 Task: Slide 10 - Name Of The Section.
Action: Mouse moved to (44, 104)
Screenshot: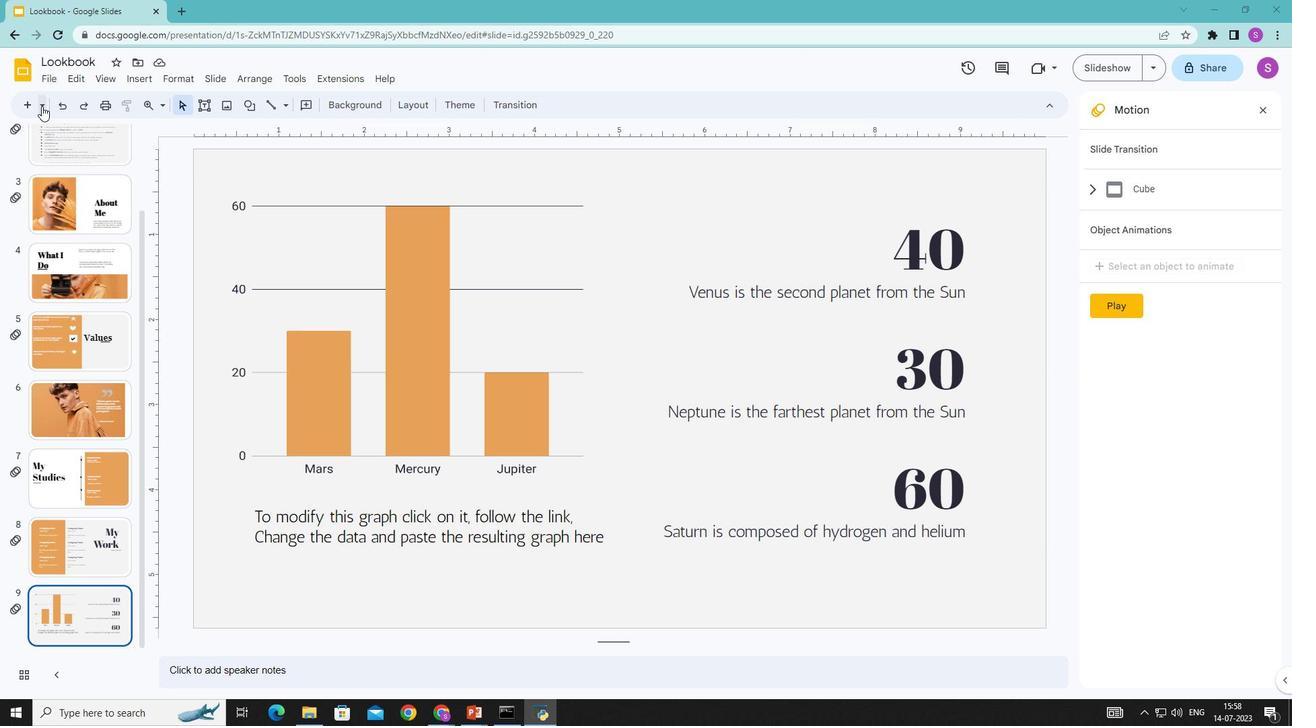 
Action: Mouse pressed left at (44, 104)
Screenshot: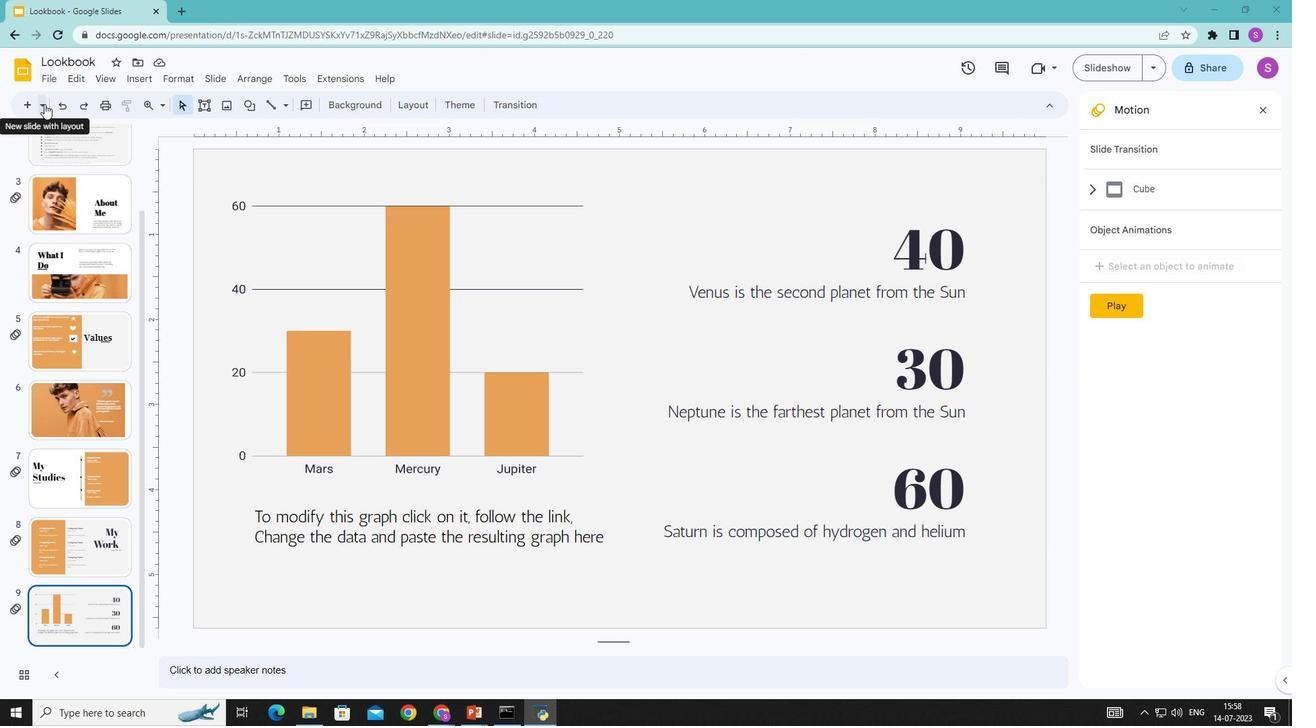 
Action: Mouse moved to (132, 148)
Screenshot: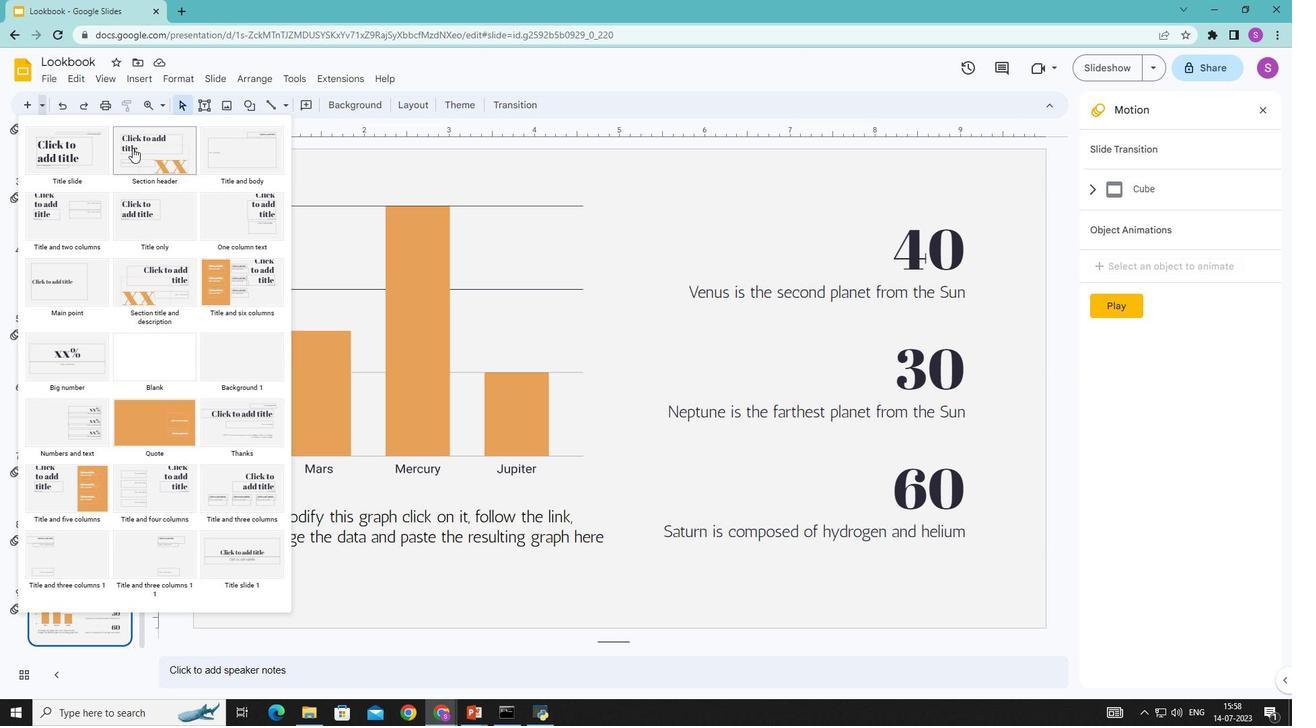 
Action: Mouse pressed left at (132, 148)
Screenshot: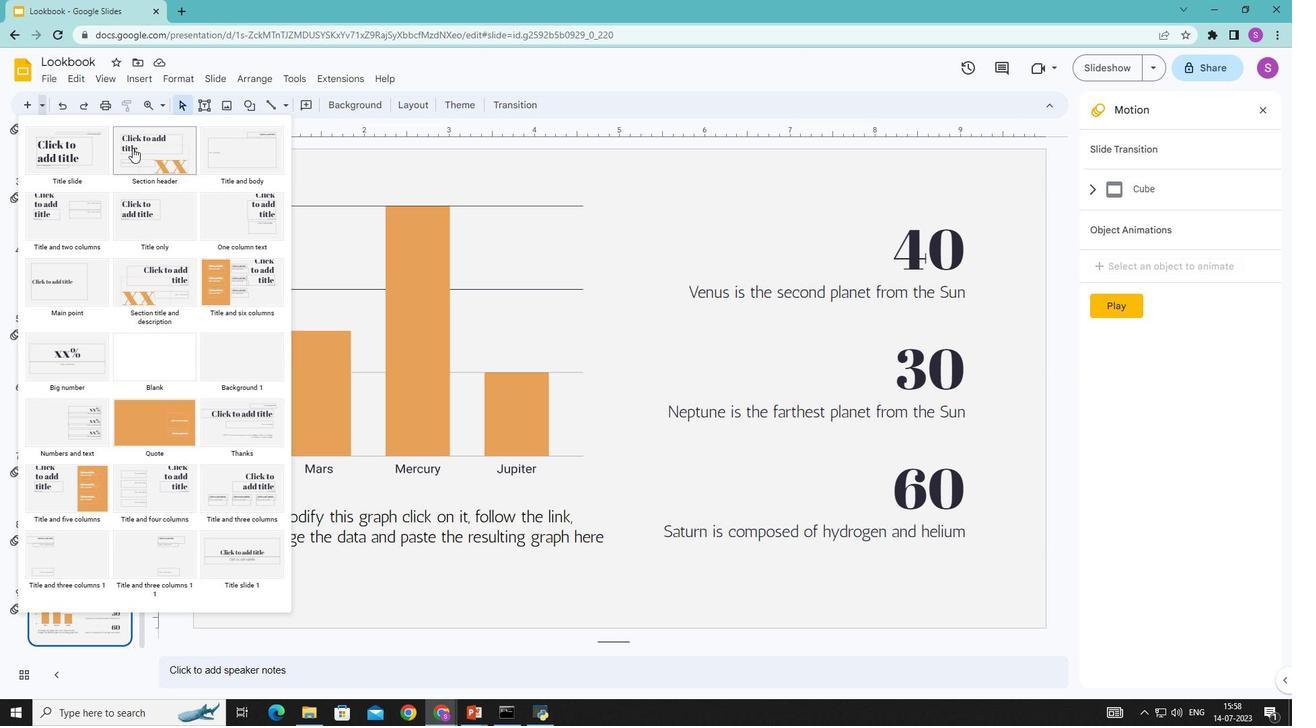 
Action: Mouse moved to (419, 262)
Screenshot: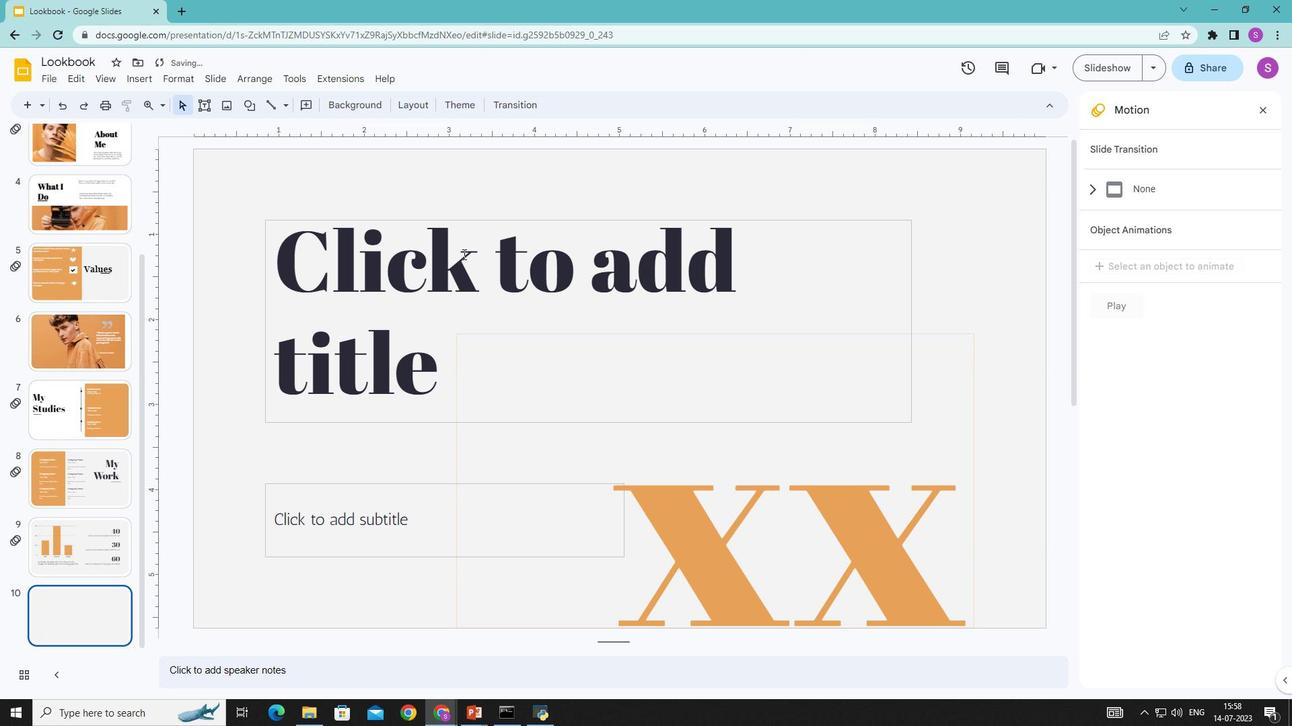 
Action: Mouse pressed left at (419, 262)
Screenshot: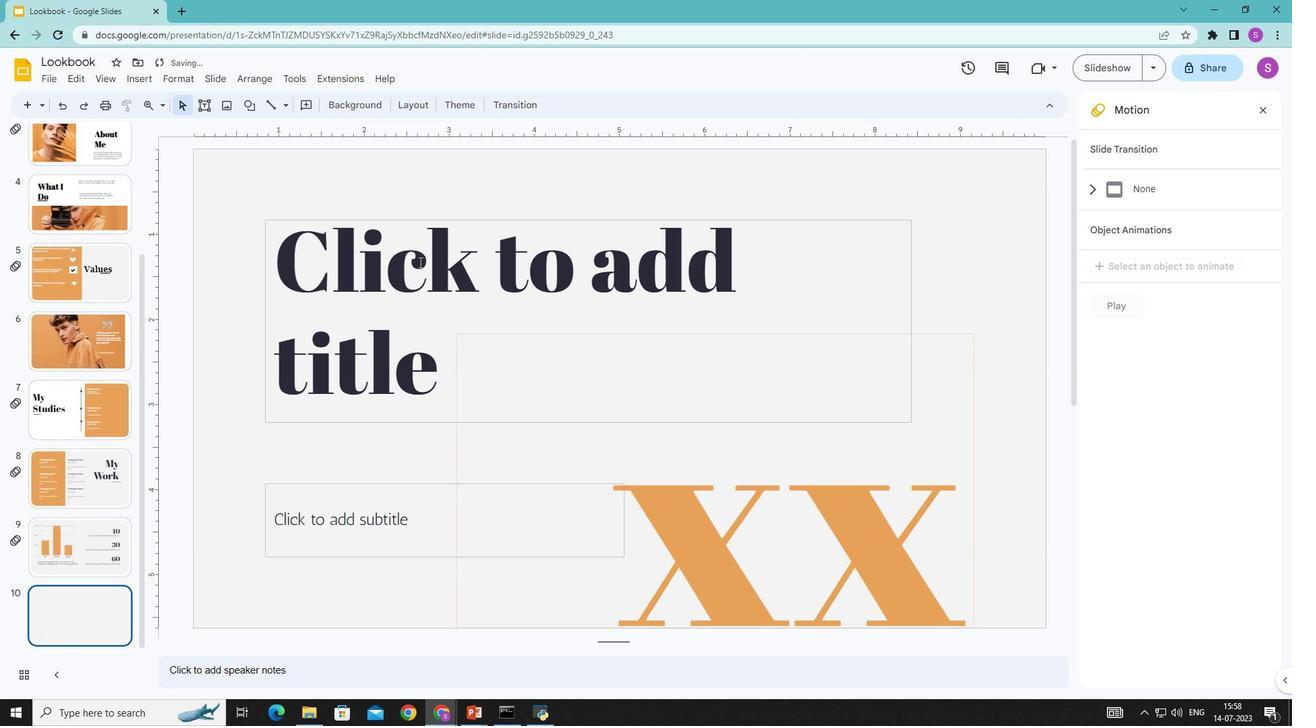 
Action: Mouse moved to (414, 265)
Screenshot: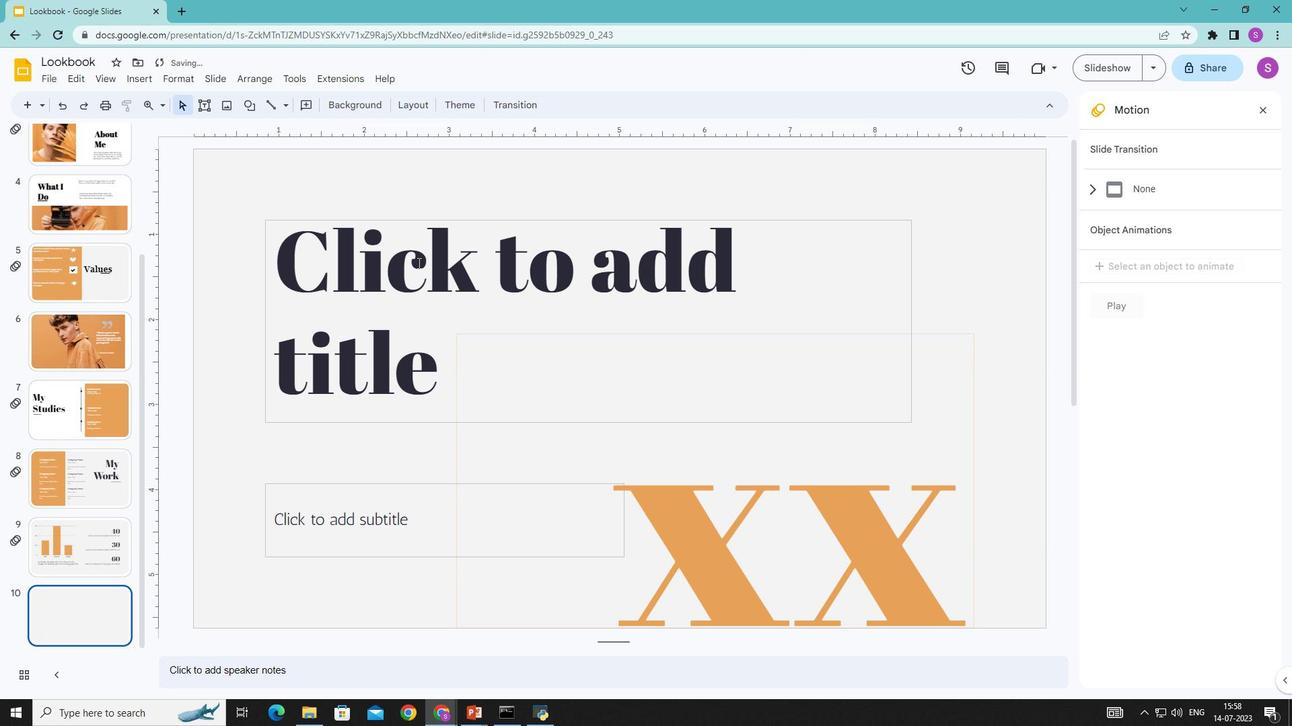
Action: Key pressed <Key.shift>Name<Key.space>of<Key.space>the<Key.space><Key.shift>Section
Screenshot: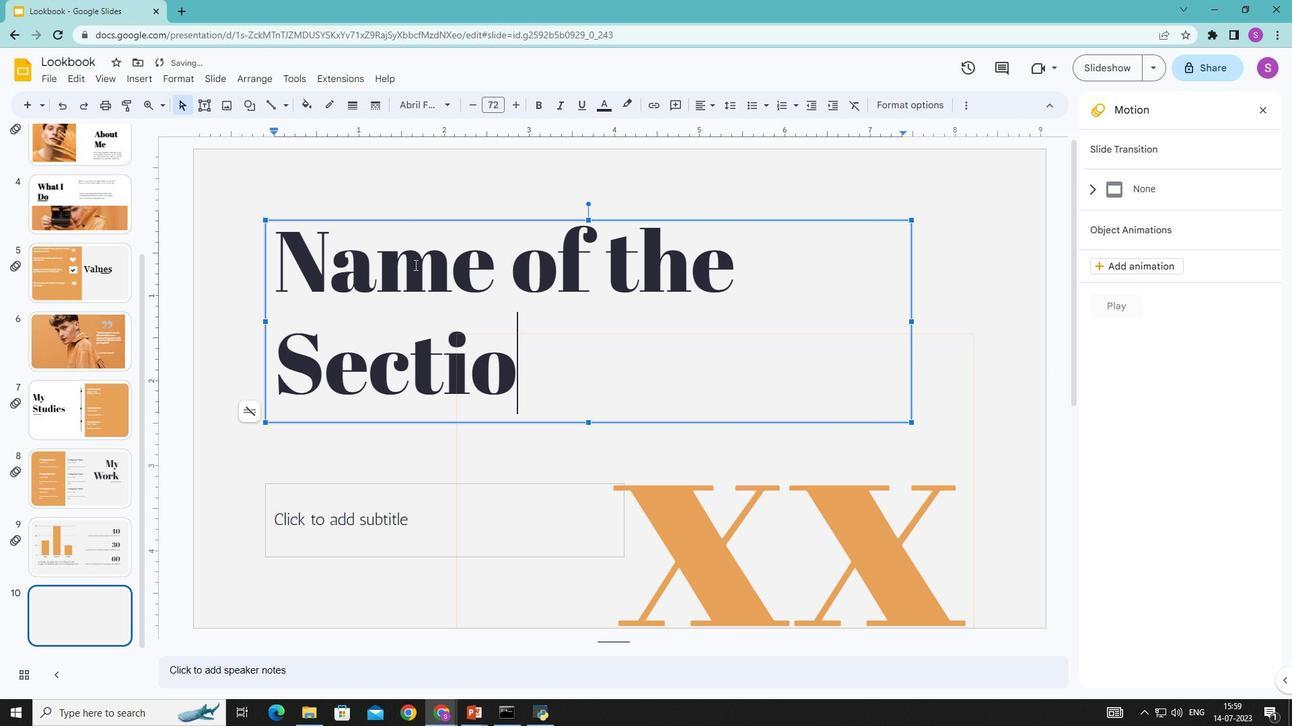 
Action: Mouse moved to (330, 527)
Screenshot: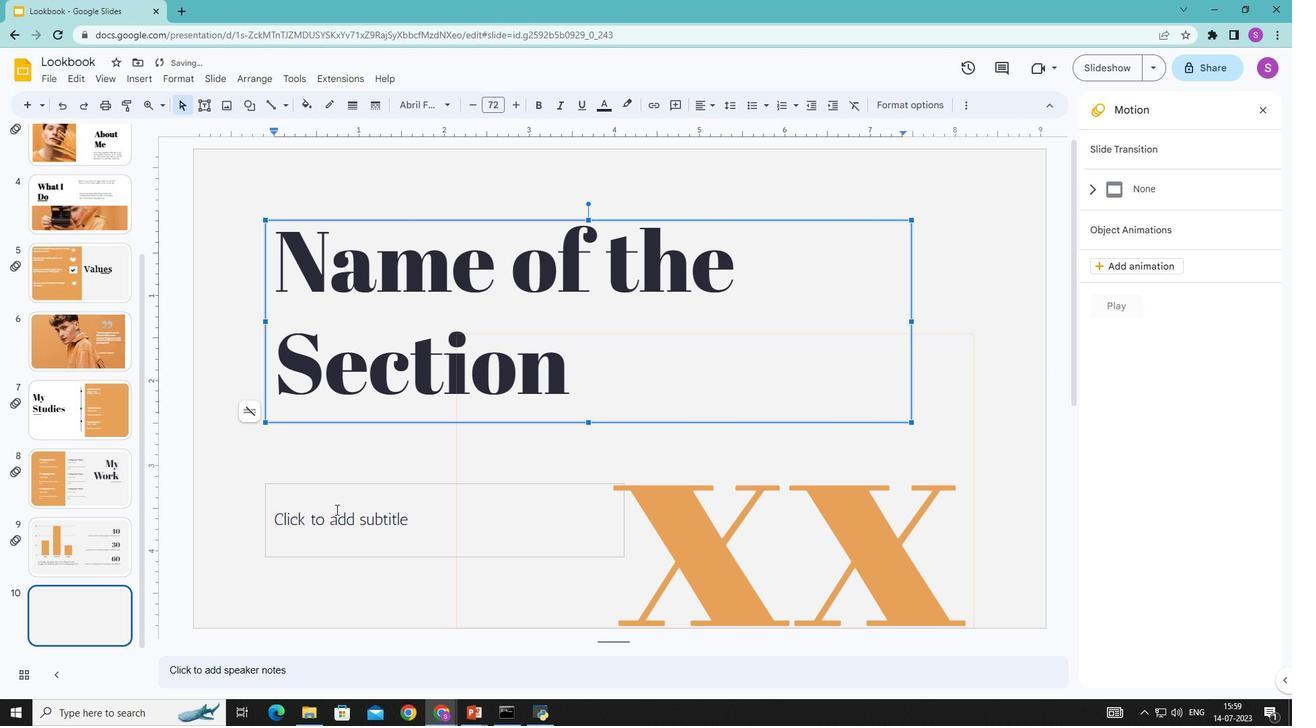 
Action: Mouse pressed left at (330, 527)
Screenshot: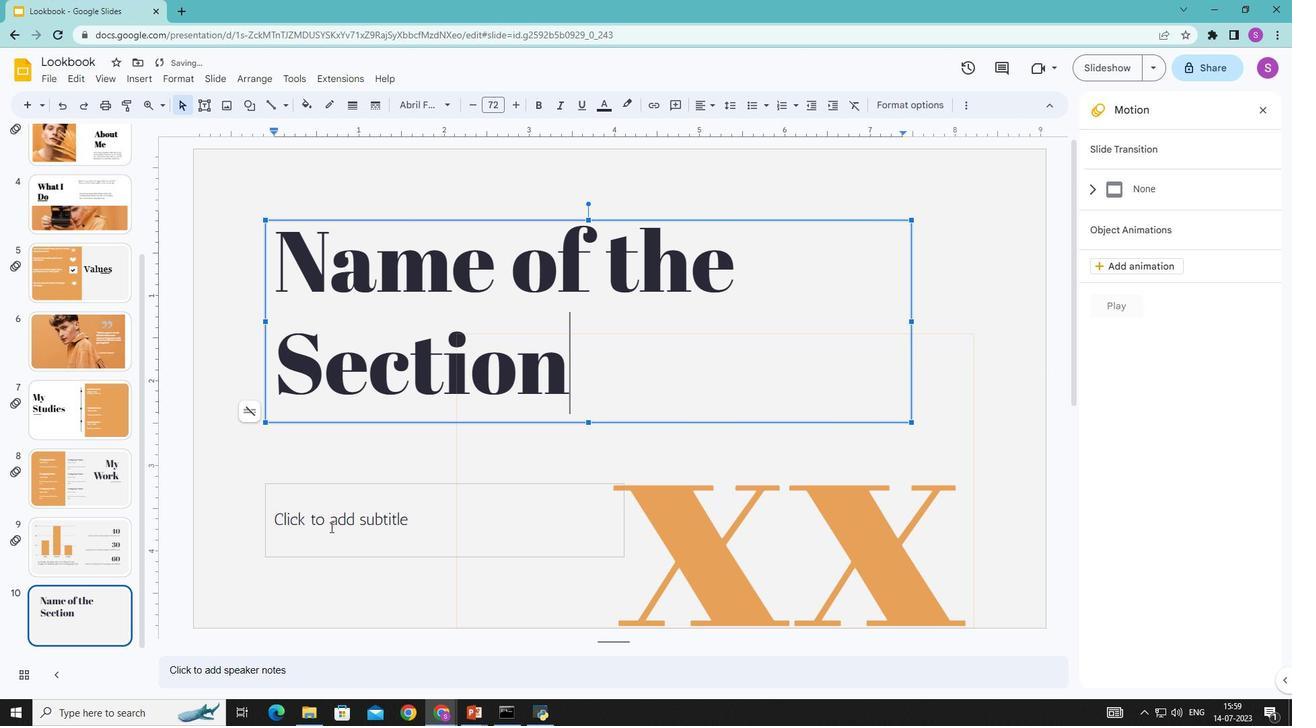 
Action: Key pressed <Key.shift>Mercury<Key.space>is<Key.space>the<Key.space>closest<Key.space>planet<Key.space>to<Key.space>the<Key.space><Key.shift>Sun<Key.space>and<Key.space>the<Key.space>smallest<Key.space>one<Key.space>i
Screenshot: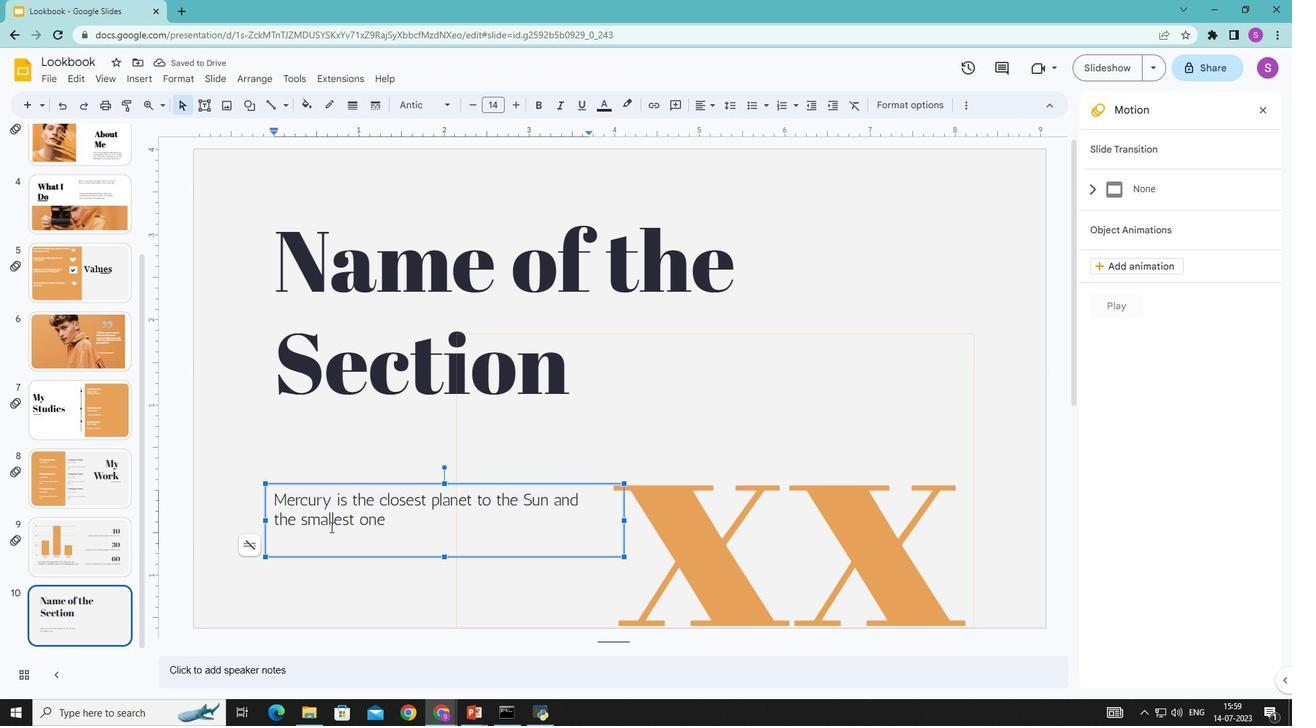 
Action: Mouse moved to (330, 528)
Screenshot: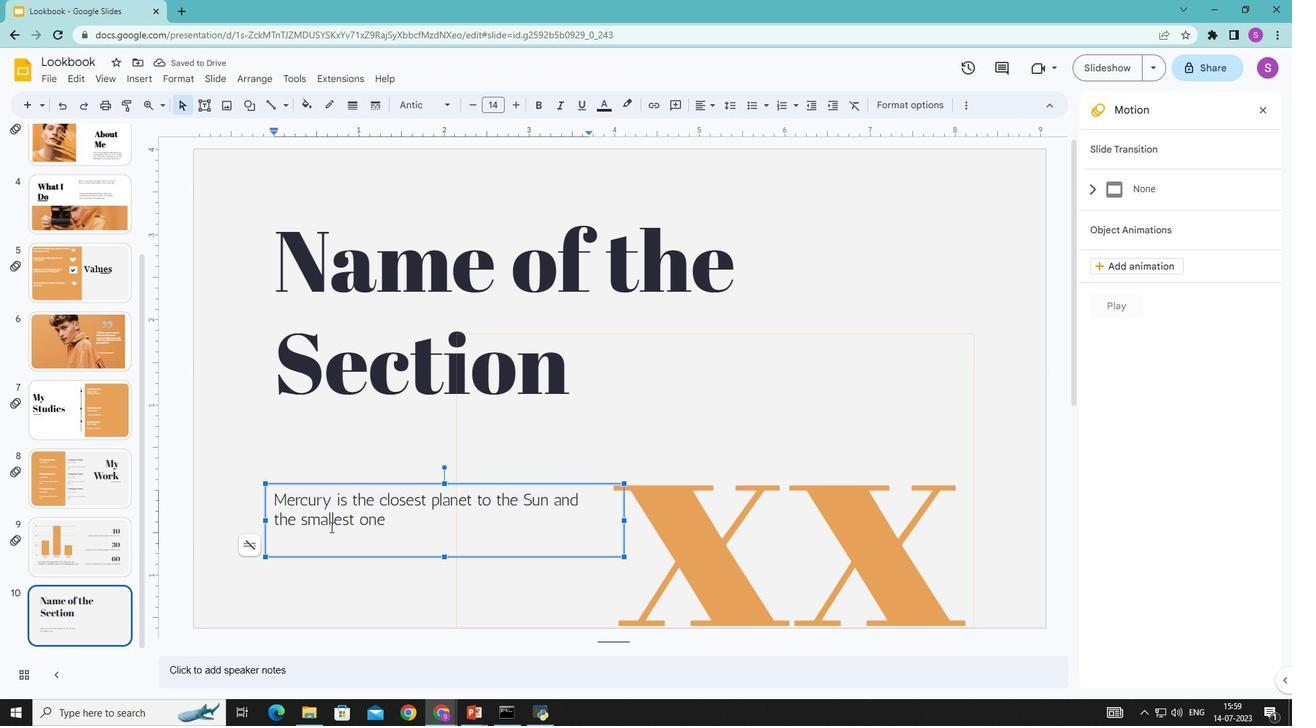 
Action: Key pressed n<Key.space>our<Key.space><Key.shift>Solar<Key.space><Key.shift>System
Screenshot: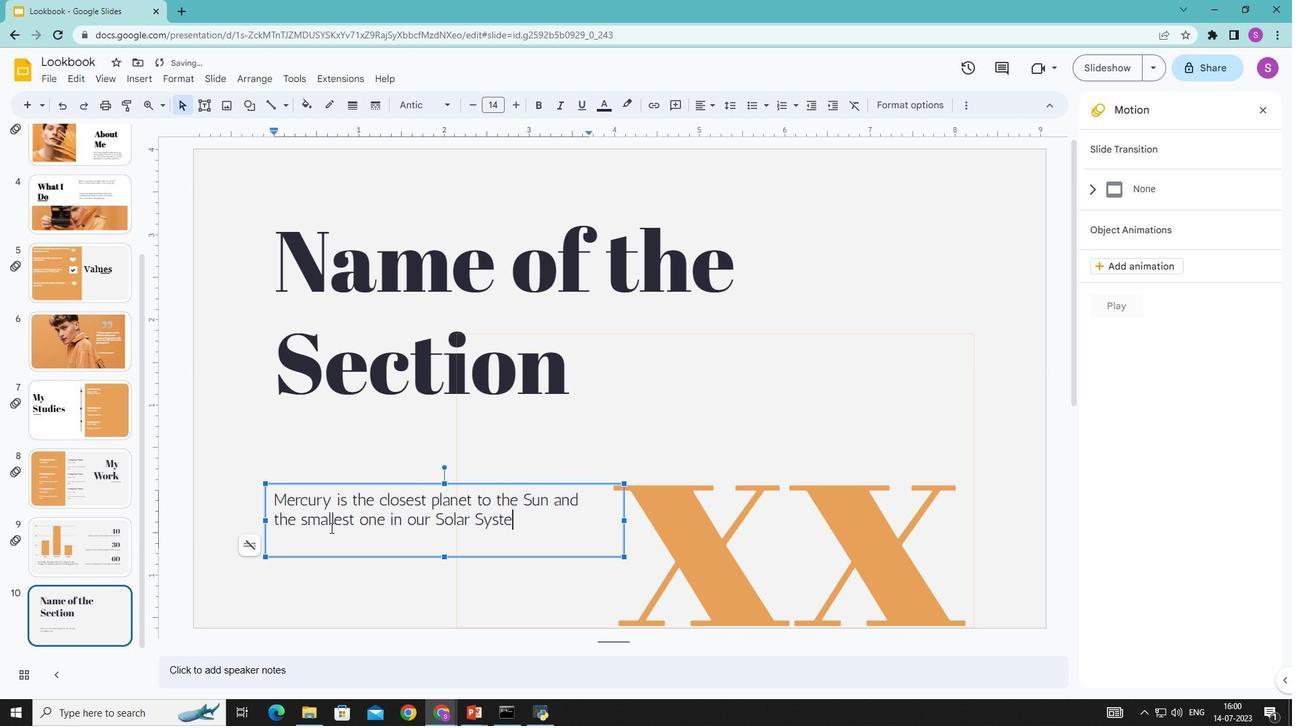 
Action: Mouse moved to (757, 554)
Screenshot: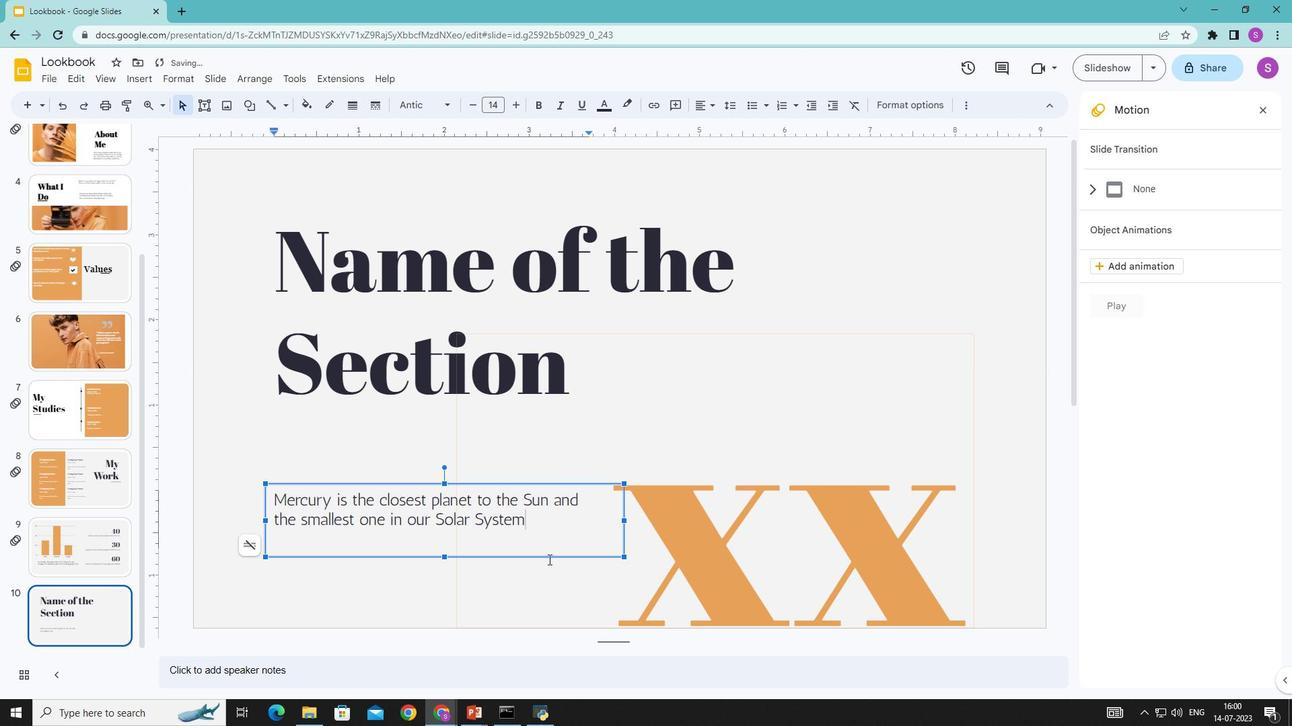 
Action: Mouse pressed left at (757, 554)
Screenshot: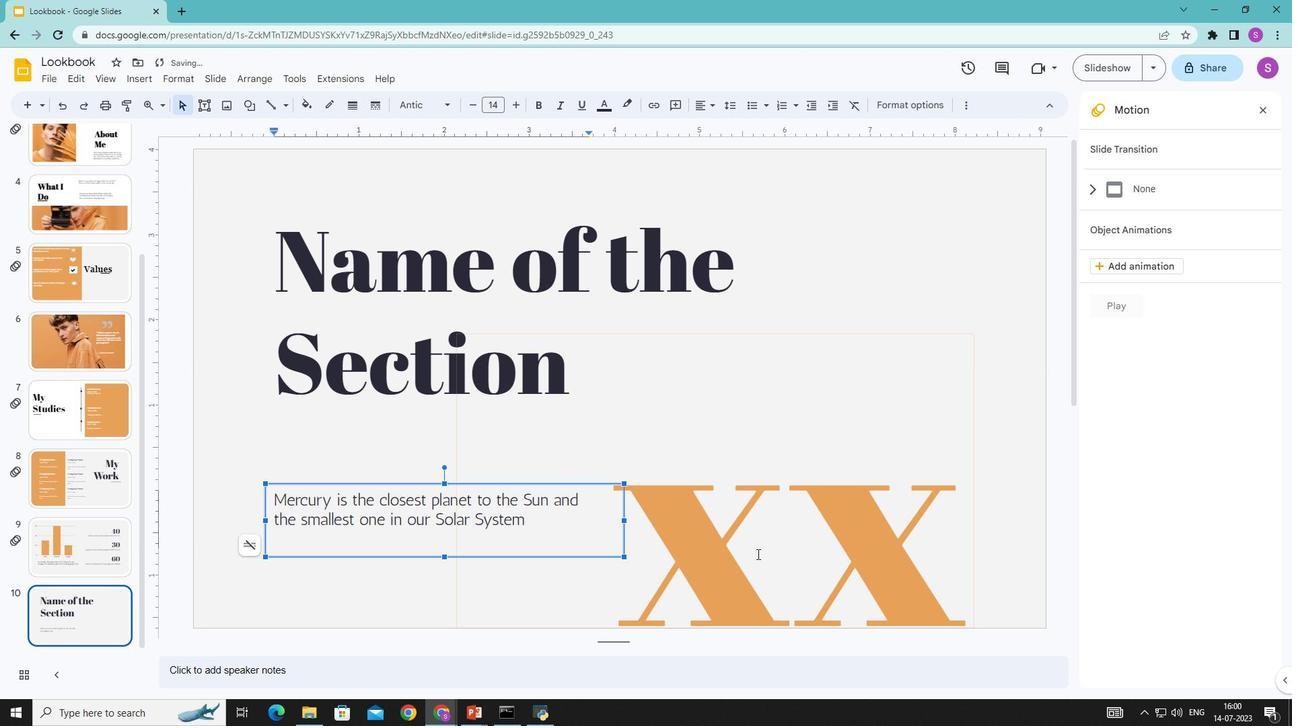 
Action: Mouse moved to (757, 552)
Screenshot: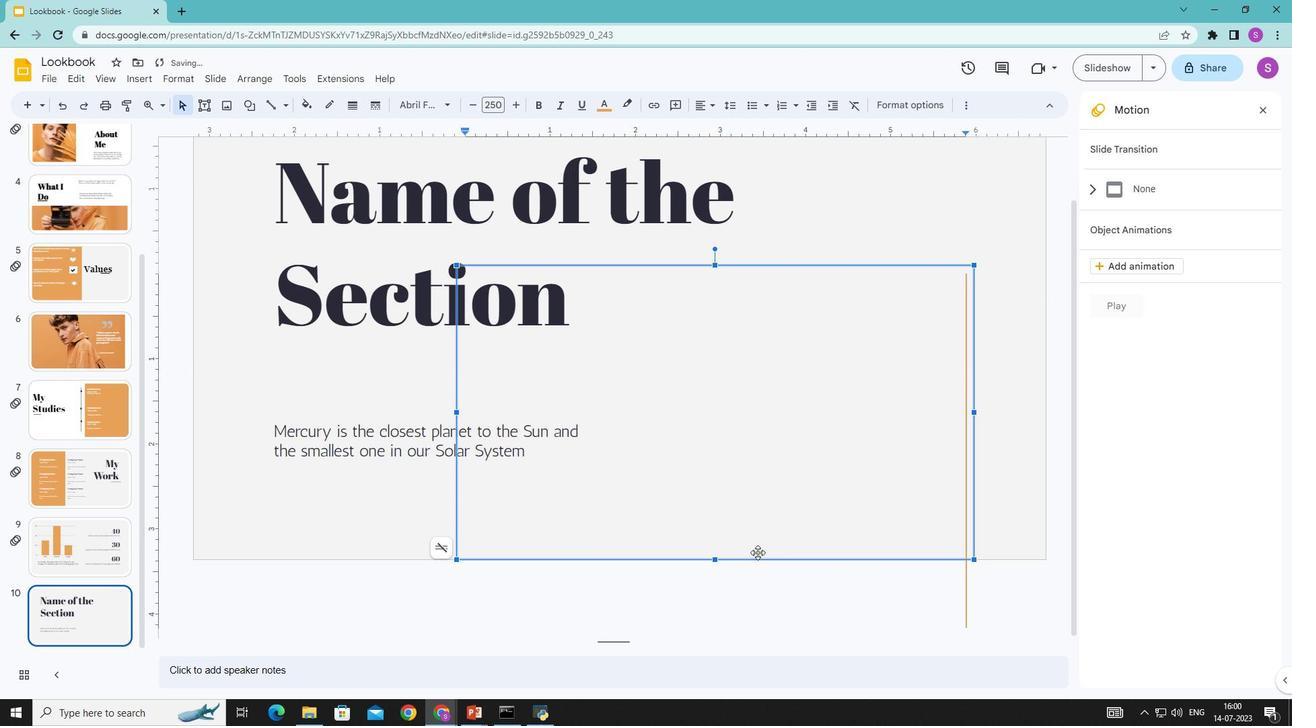 
Action: Key pressed 0
Screenshot: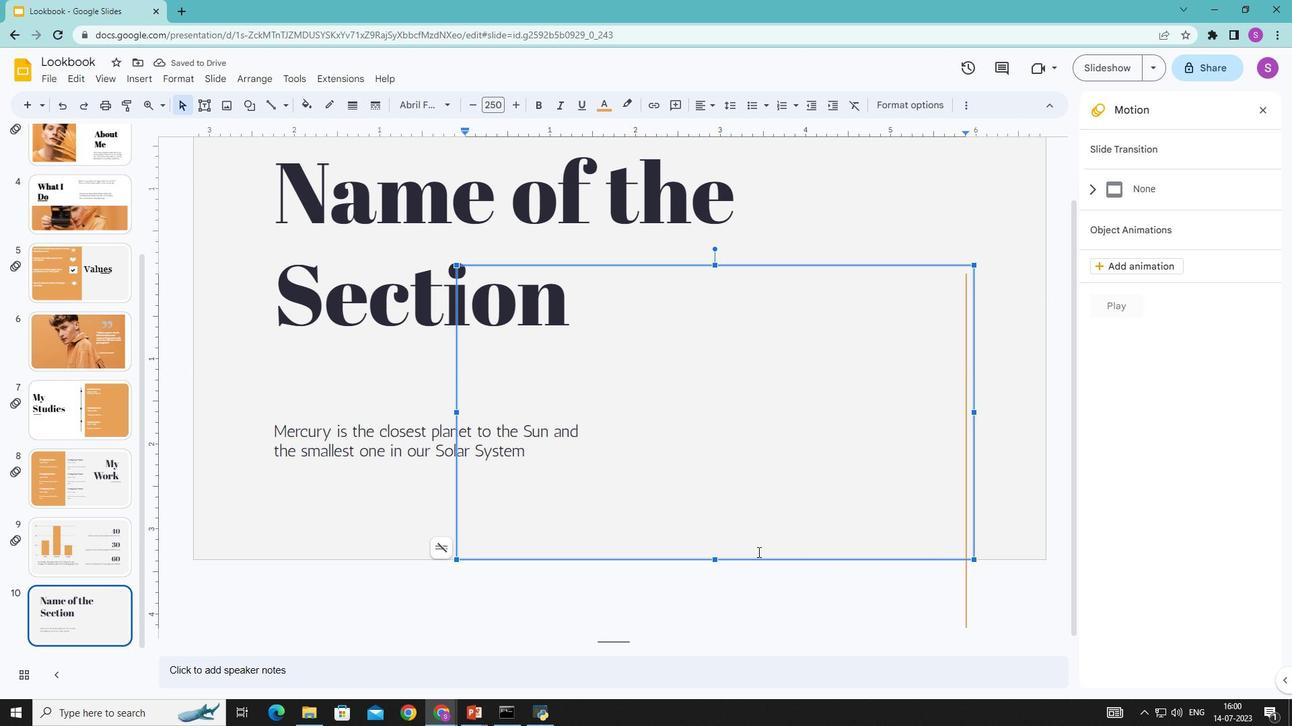 
Action: Mouse moved to (757, 551)
Screenshot: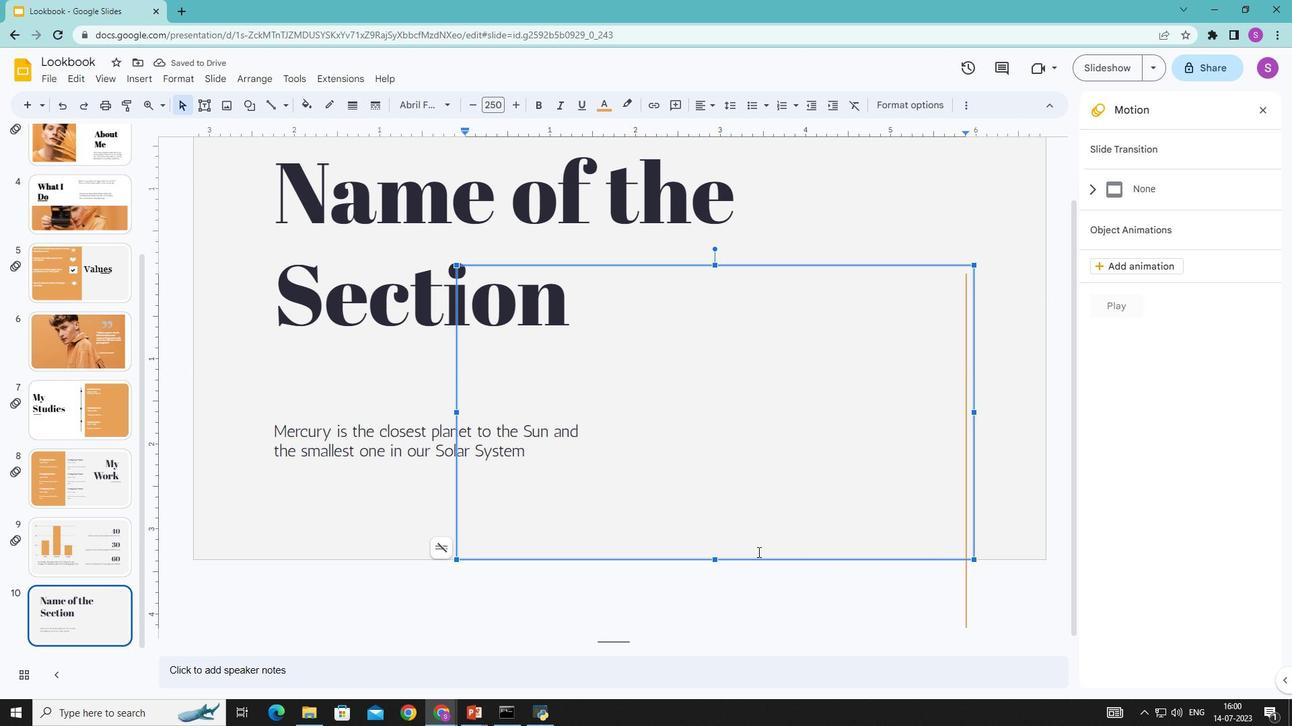 
Action: Key pressed 1
Screenshot: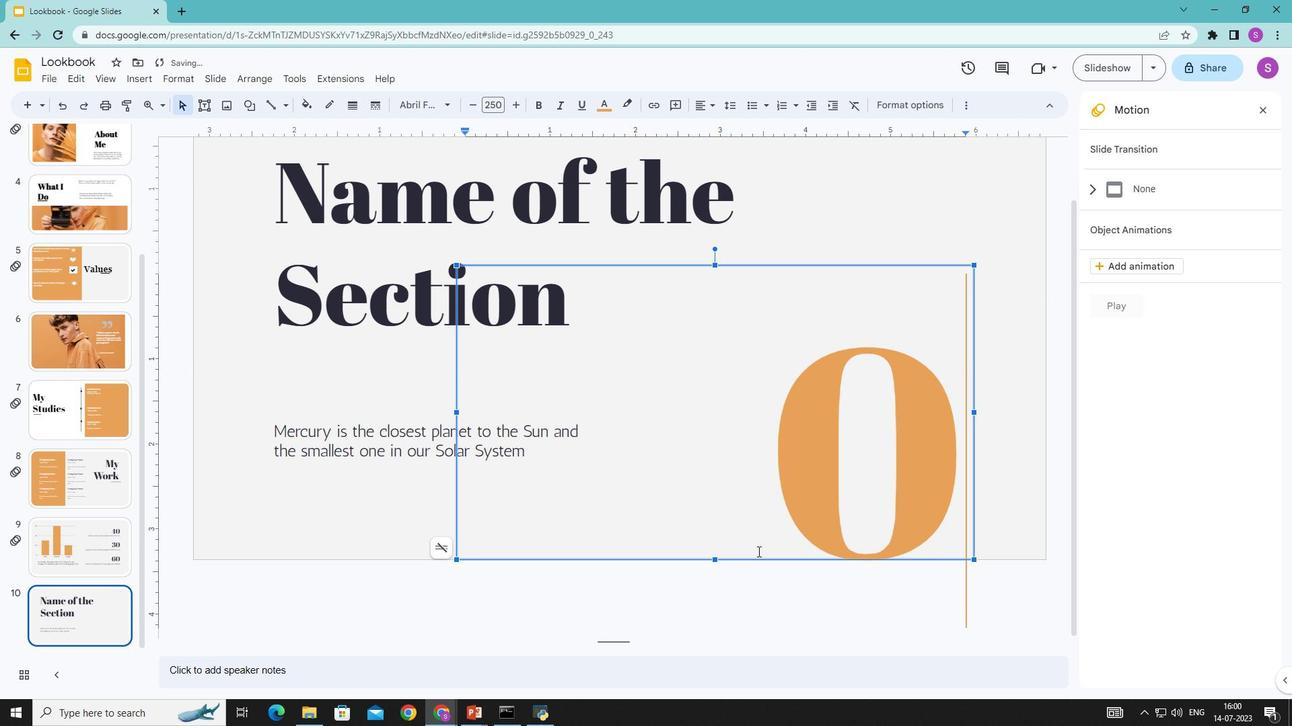 
Action: Mouse moved to (852, 204)
Screenshot: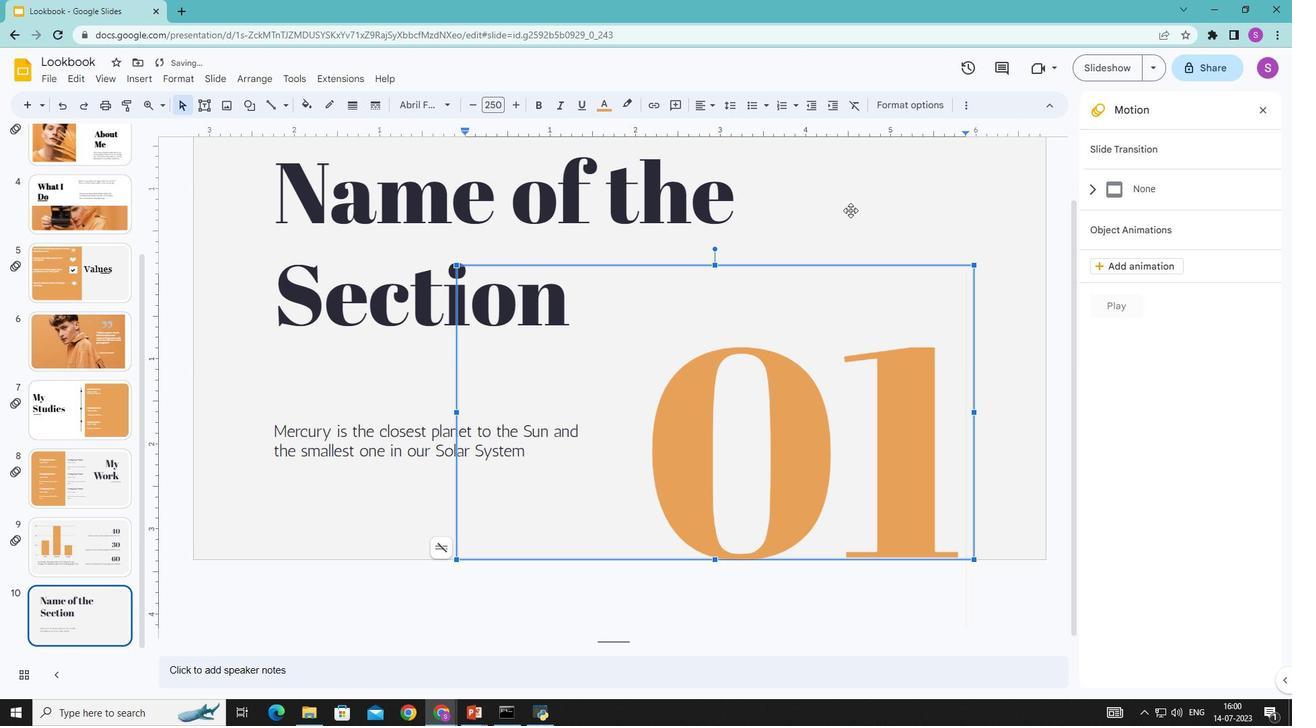 
Action: Mouse pressed left at (852, 204)
Screenshot: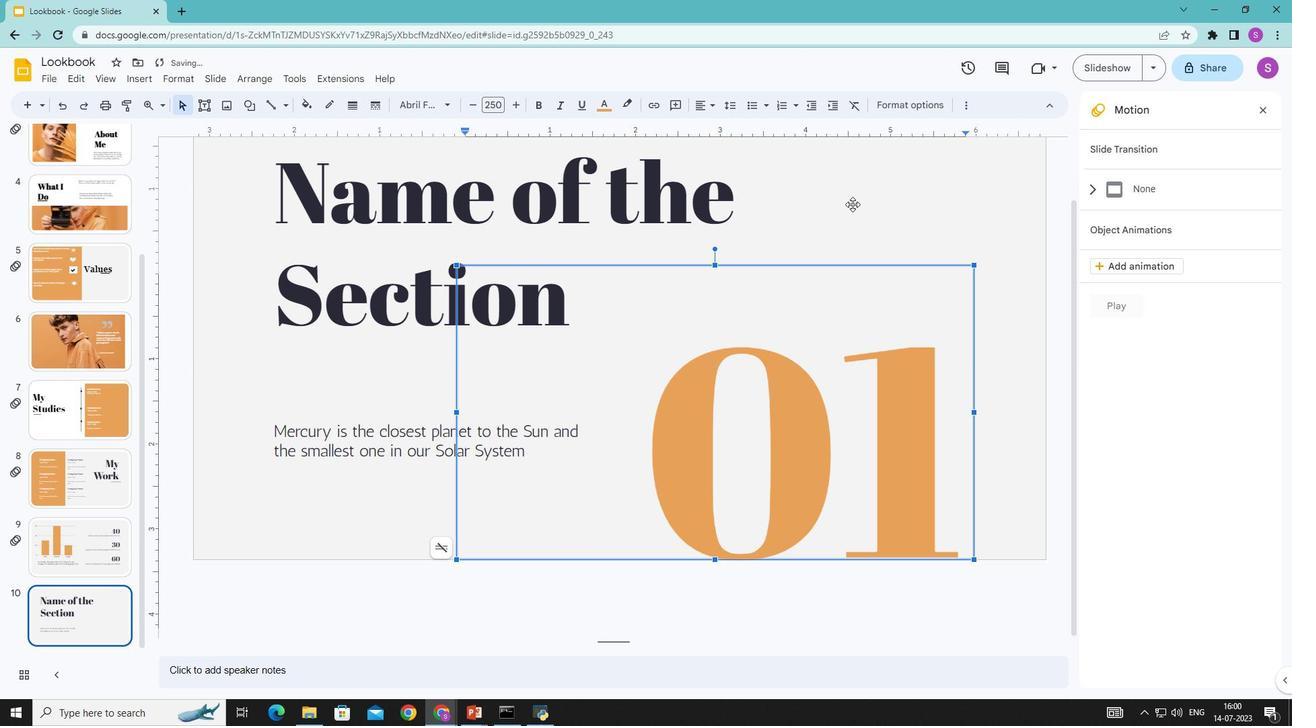 
Action: Mouse moved to (970, 269)
Screenshot: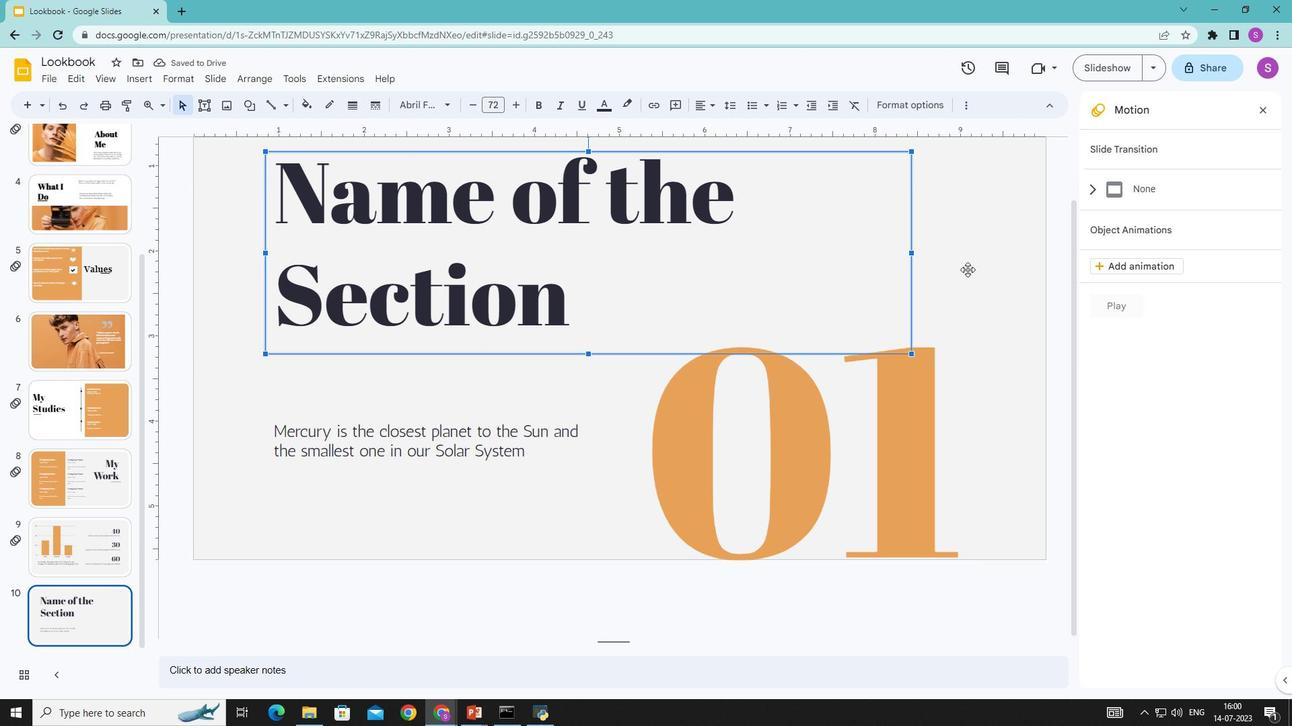 
Action: Mouse pressed left at (970, 269)
Screenshot: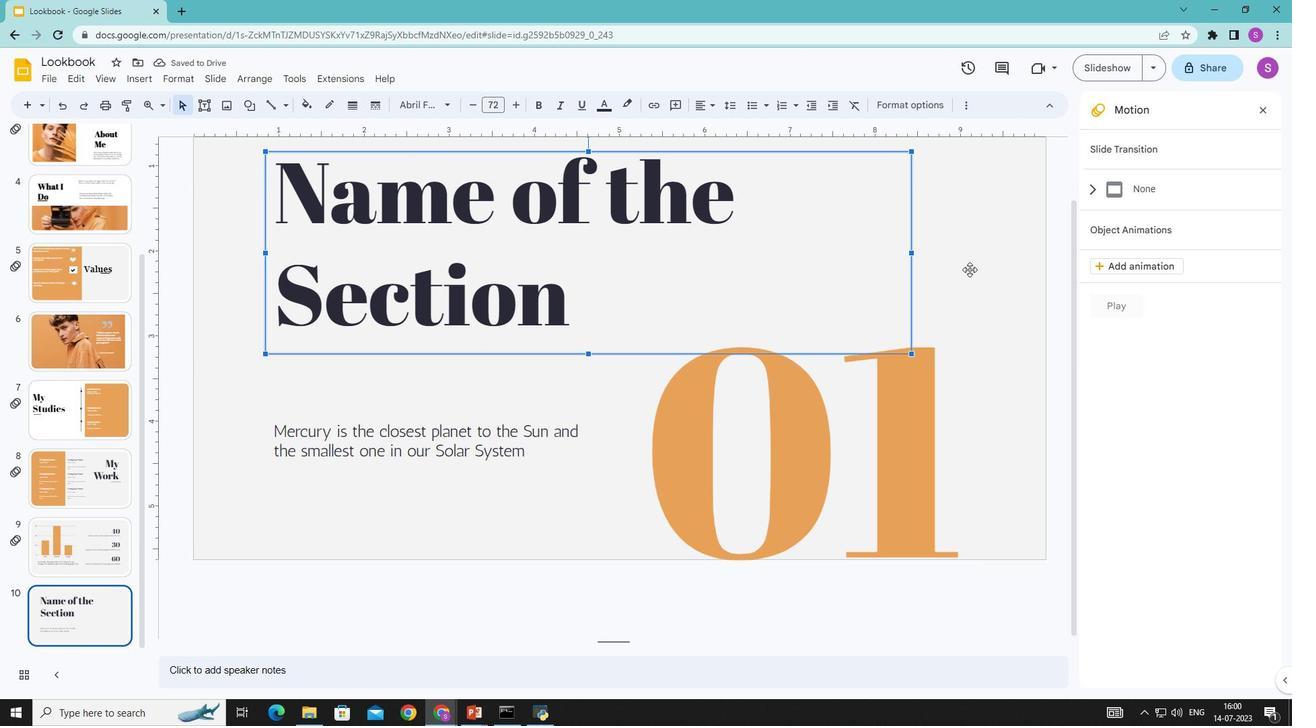 
Action: Mouse moved to (370, 519)
Screenshot: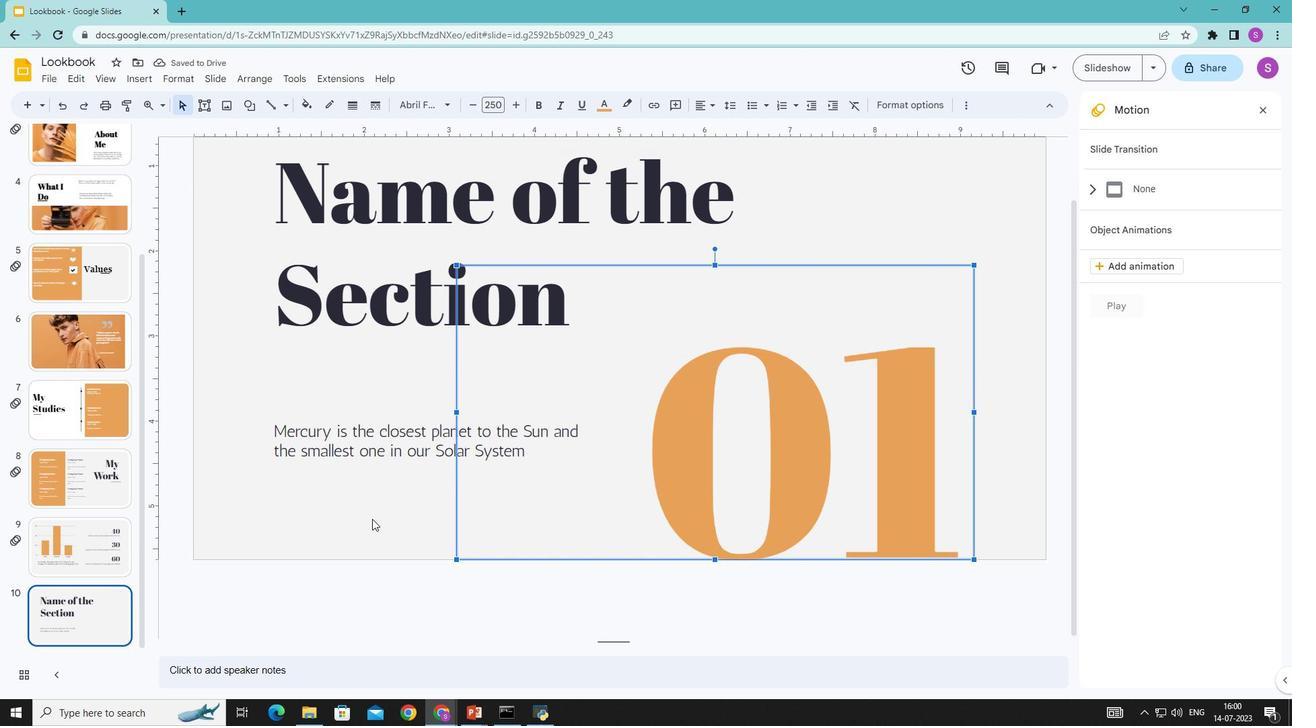 
Action: Mouse pressed left at (370, 519)
Screenshot: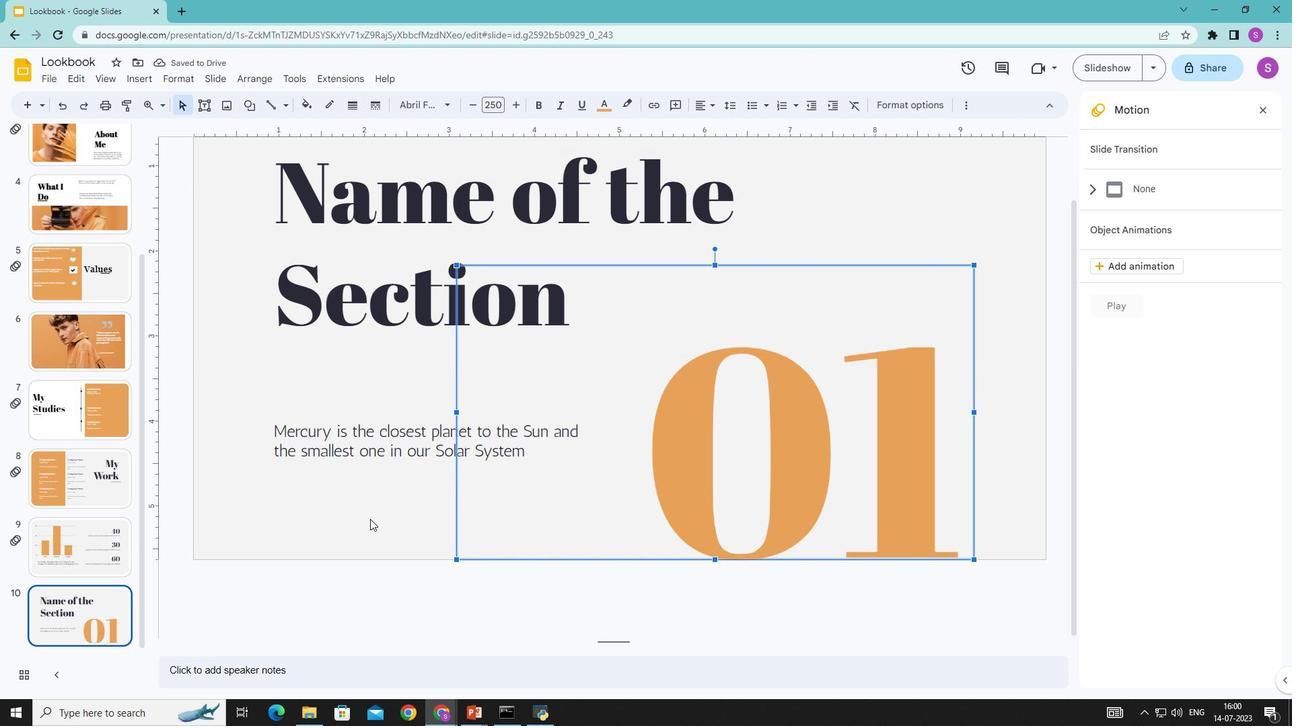 
Action: Mouse moved to (535, 101)
Screenshot: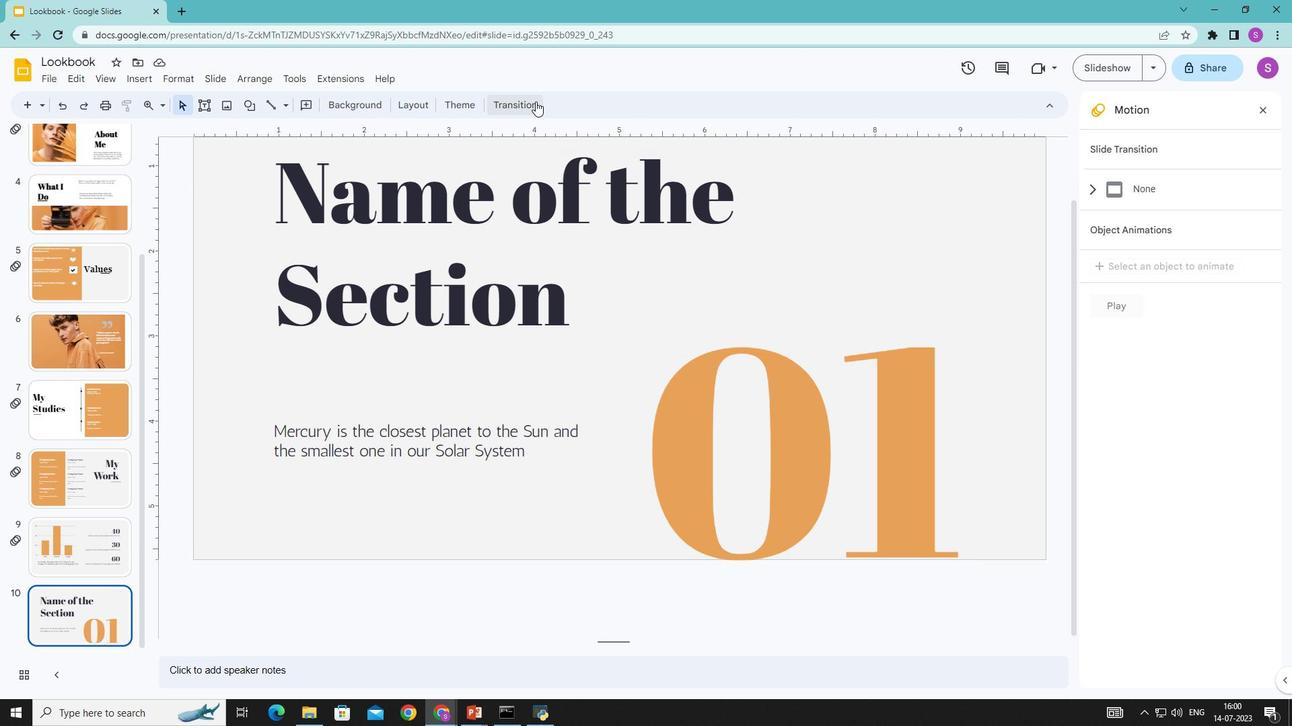 
Action: Mouse pressed left at (535, 101)
Screenshot: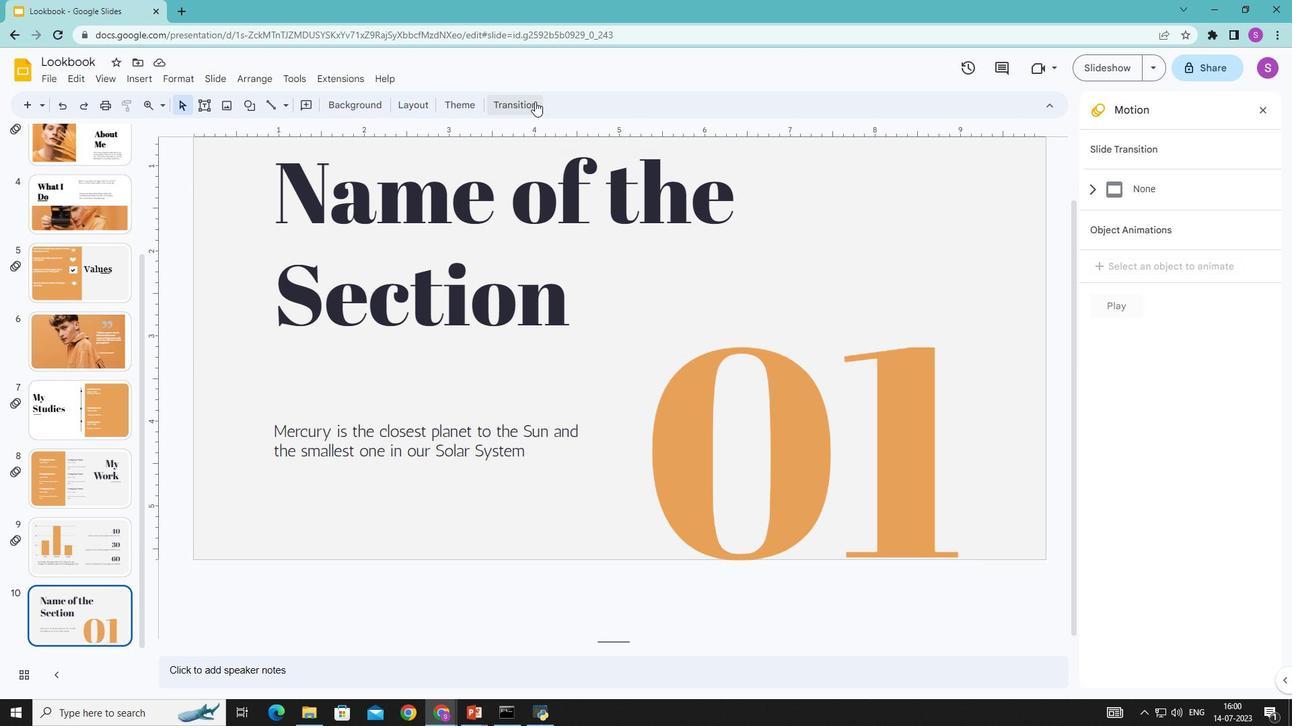 
Action: Mouse moved to (1256, 234)
Screenshot: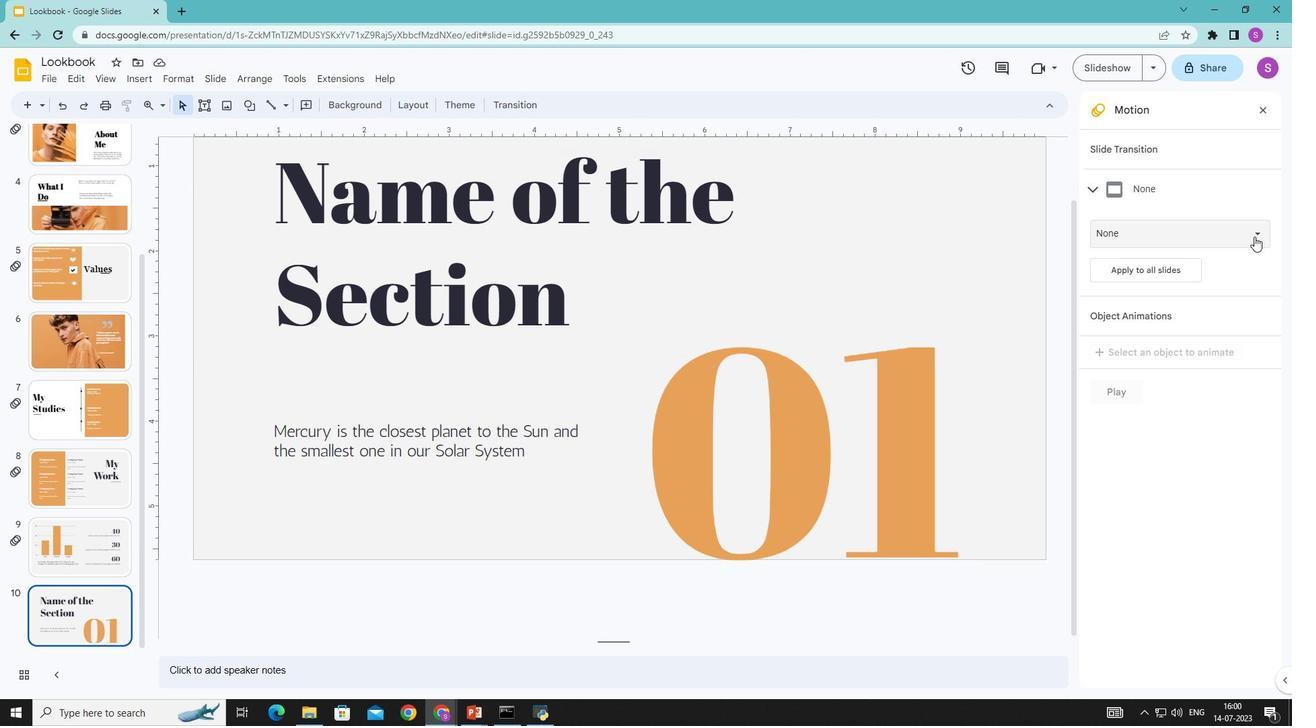
Action: Mouse pressed left at (1256, 234)
Screenshot: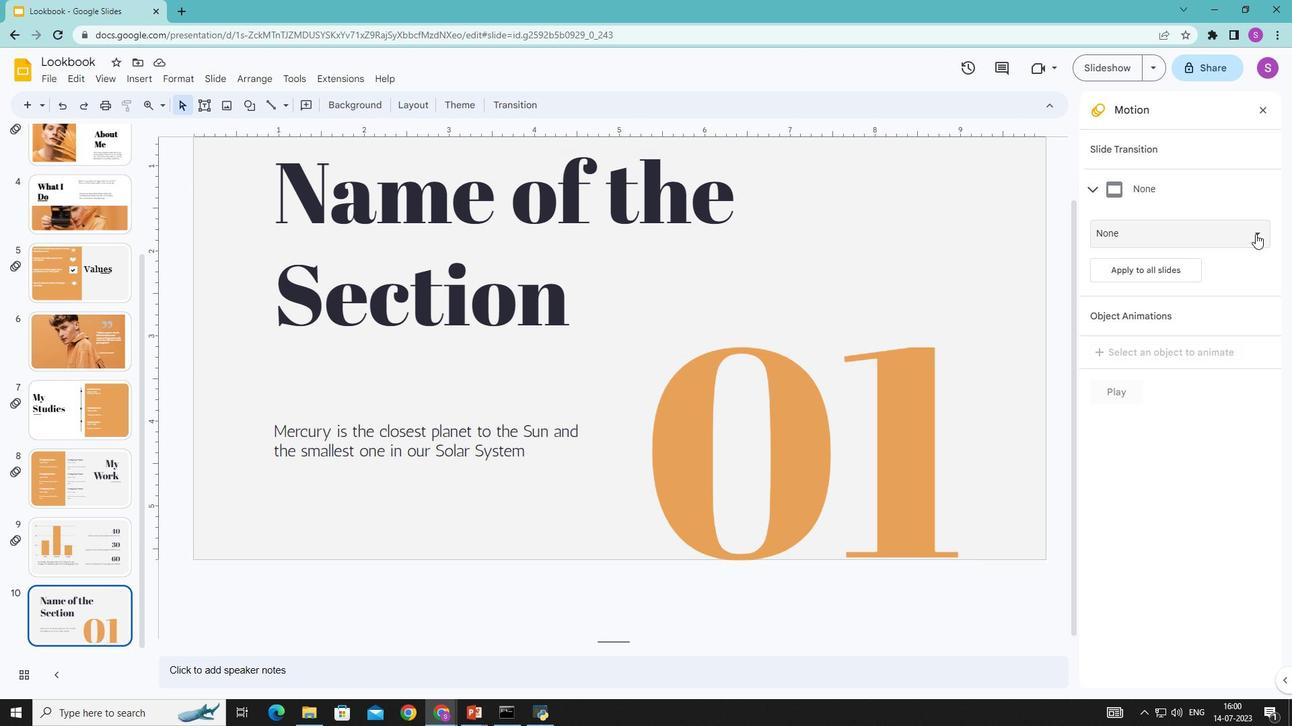 
Action: Mouse moved to (1153, 413)
Screenshot: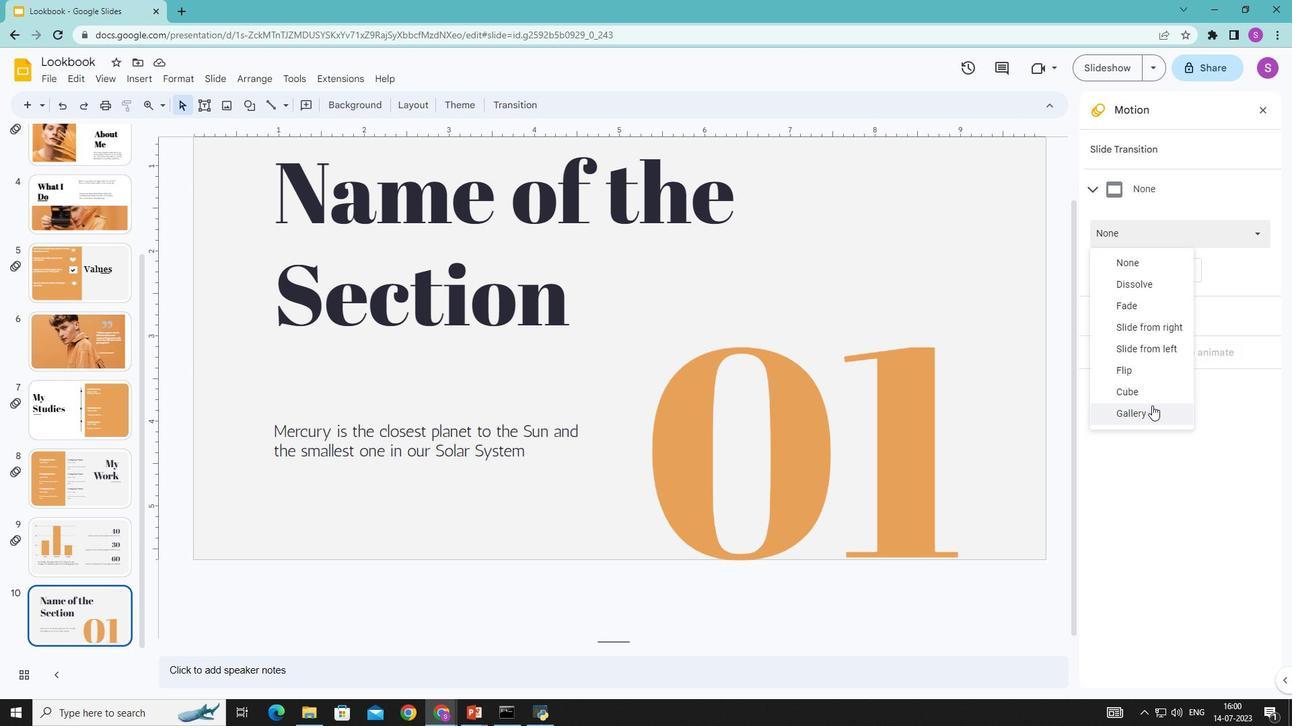 
Action: Mouse pressed left at (1153, 413)
Screenshot: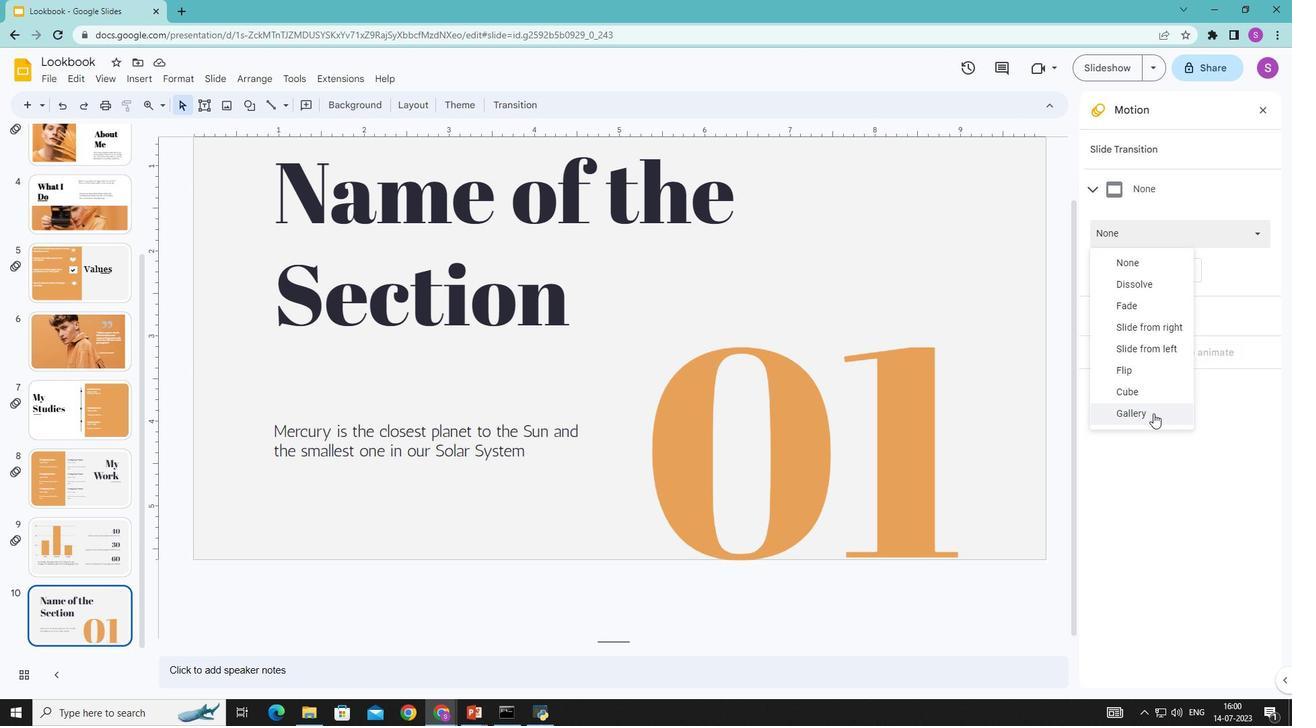 
Action: Mouse moved to (1254, 261)
Screenshot: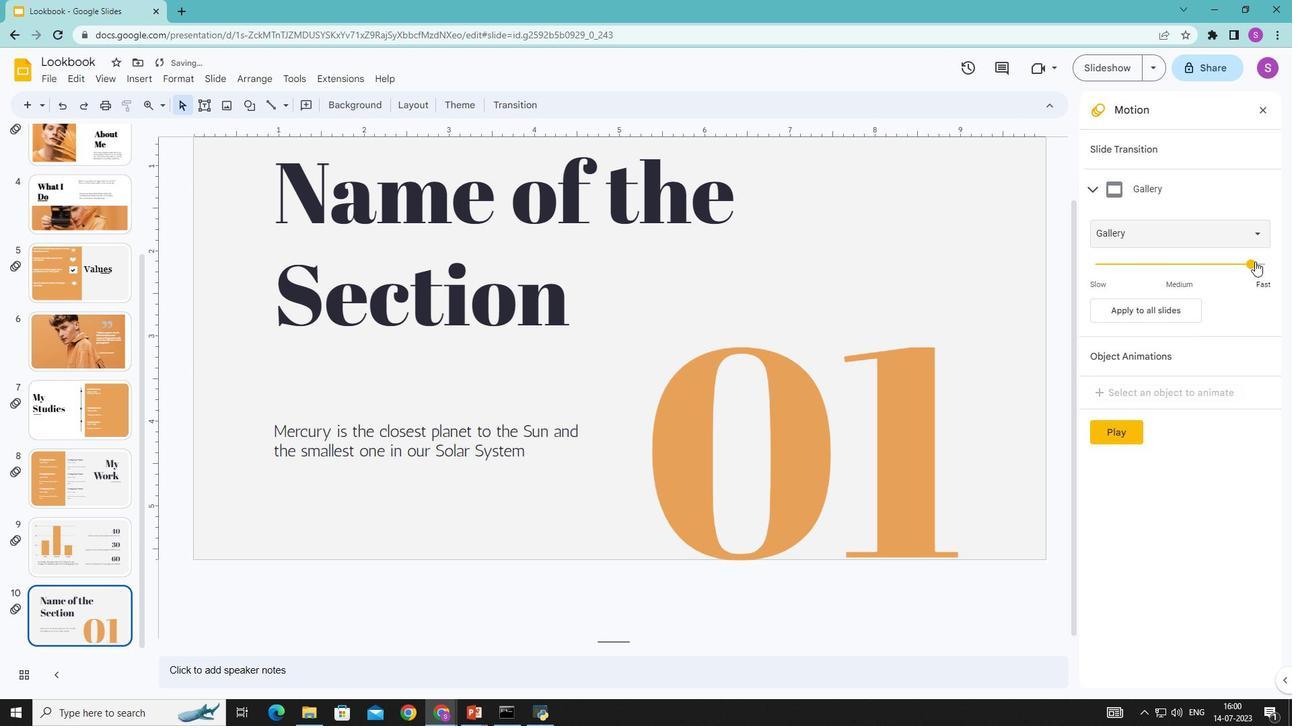 
Action: Mouse pressed left at (1254, 261)
Screenshot: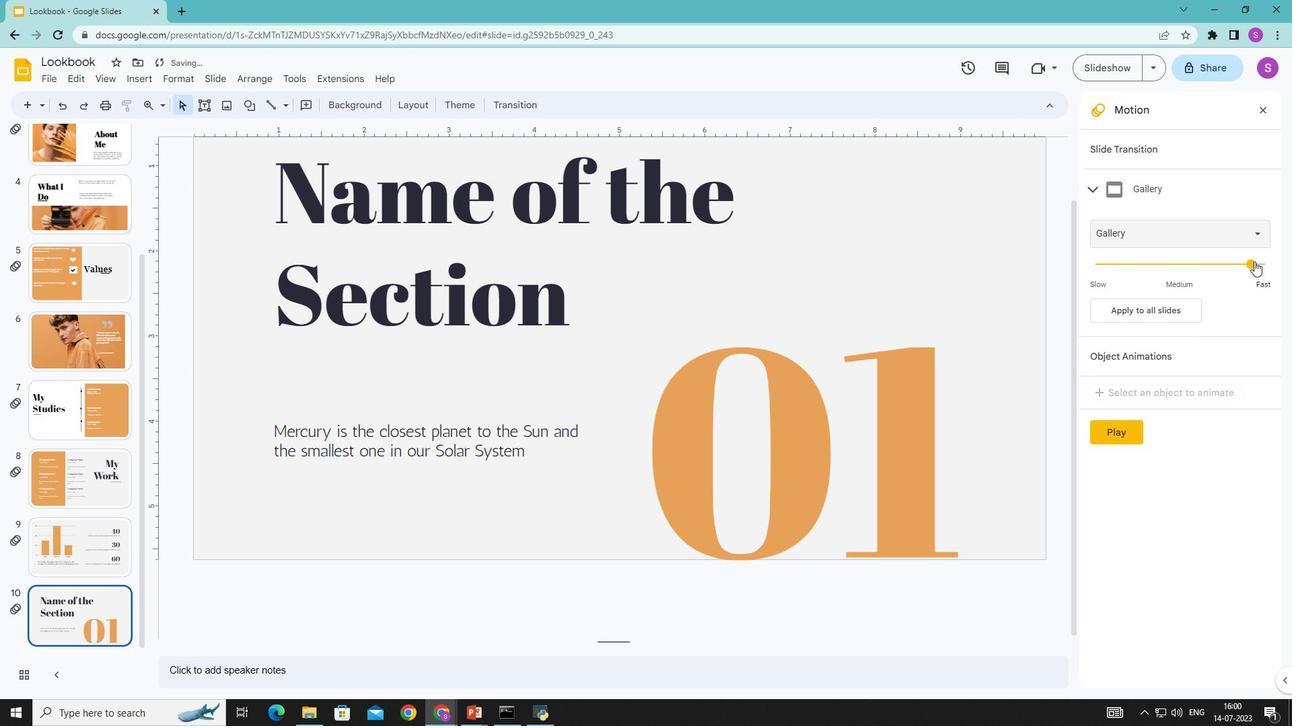 
Action: Mouse moved to (1126, 433)
Screenshot: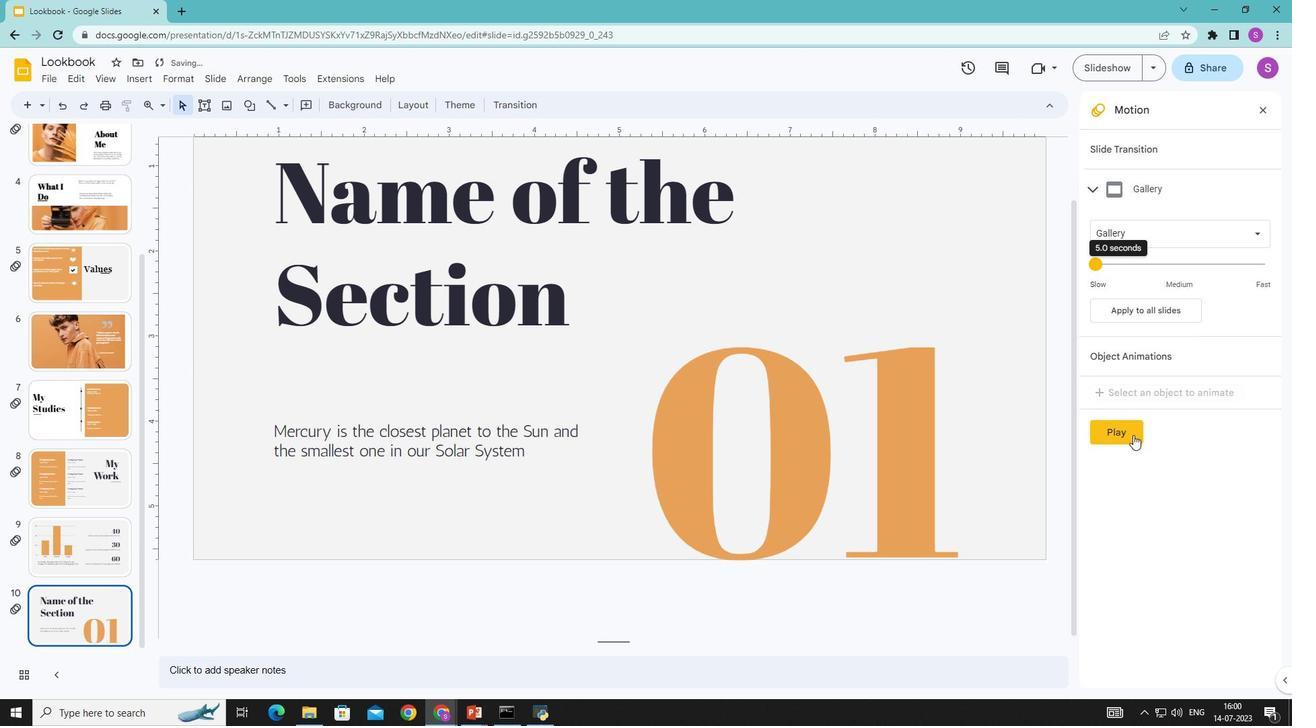 
Action: Mouse pressed left at (1126, 433)
Screenshot: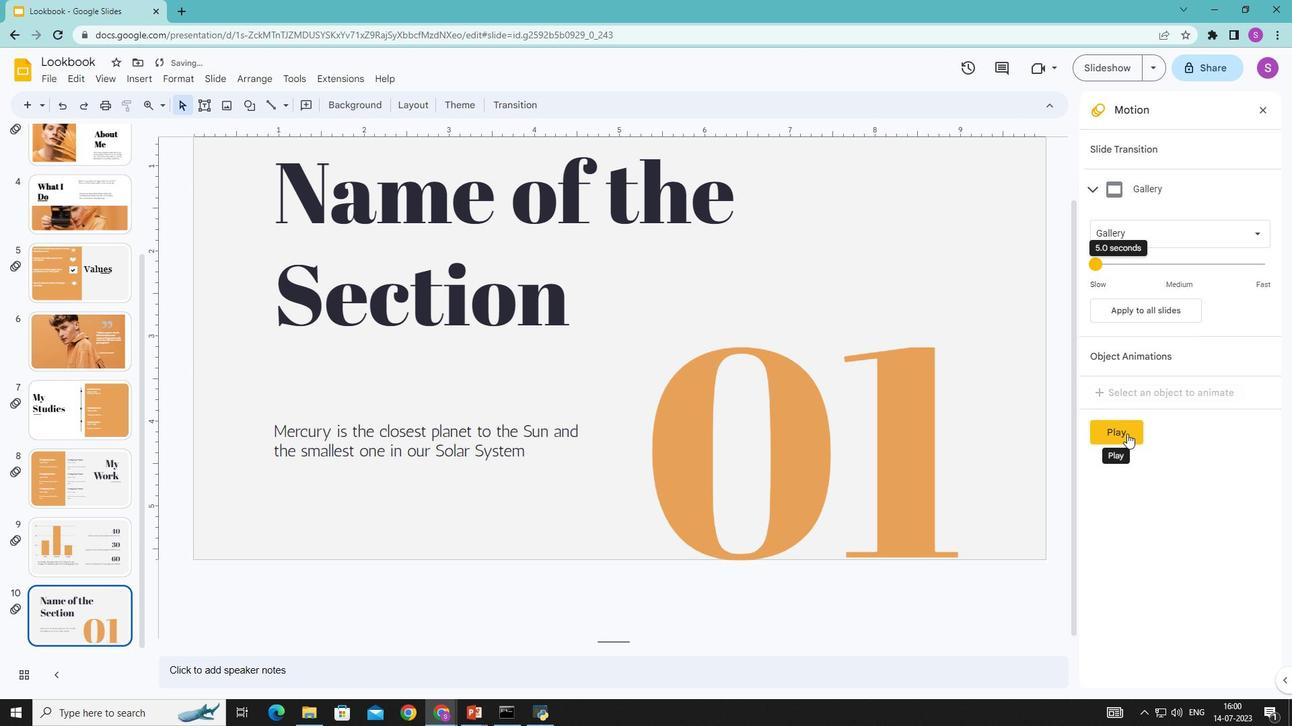 
Action: Mouse moved to (1124, 430)
Screenshot: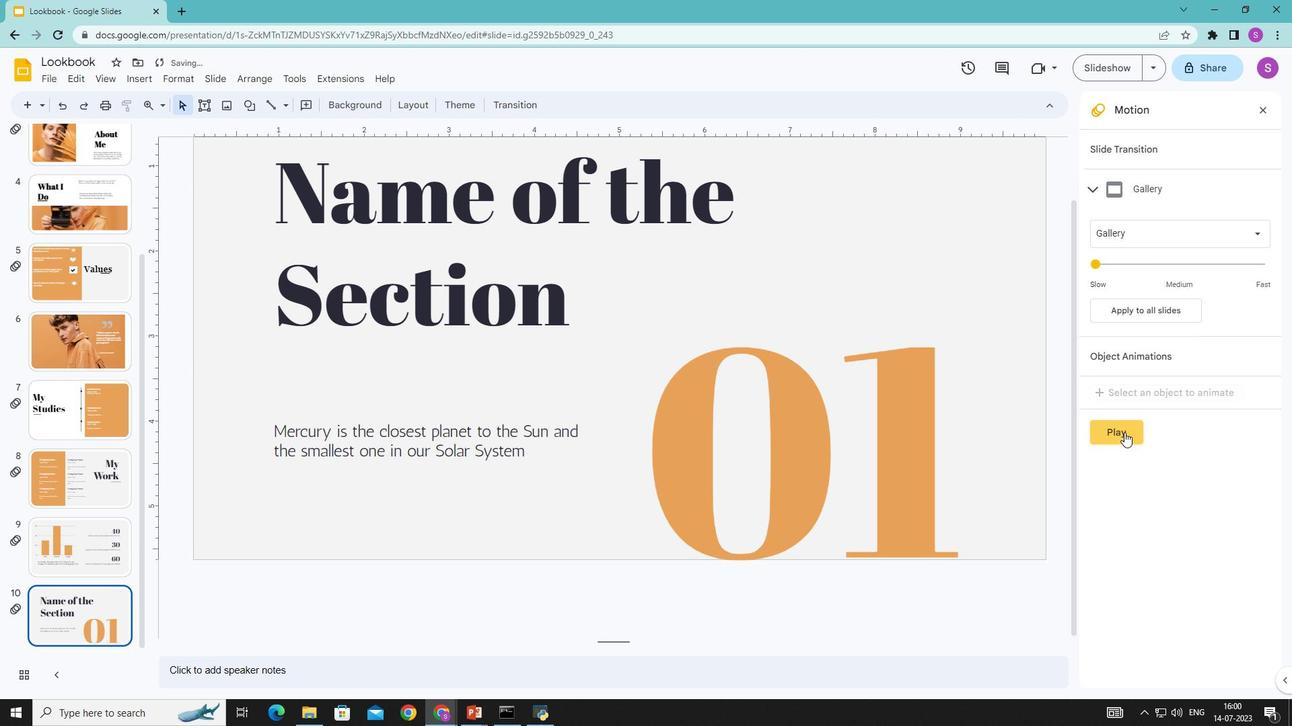 
